 Task: Locate the nearest national forests to Portland, Oregon, and Salem, Oregon.
Action: Mouse moved to (113, 103)
Screenshot: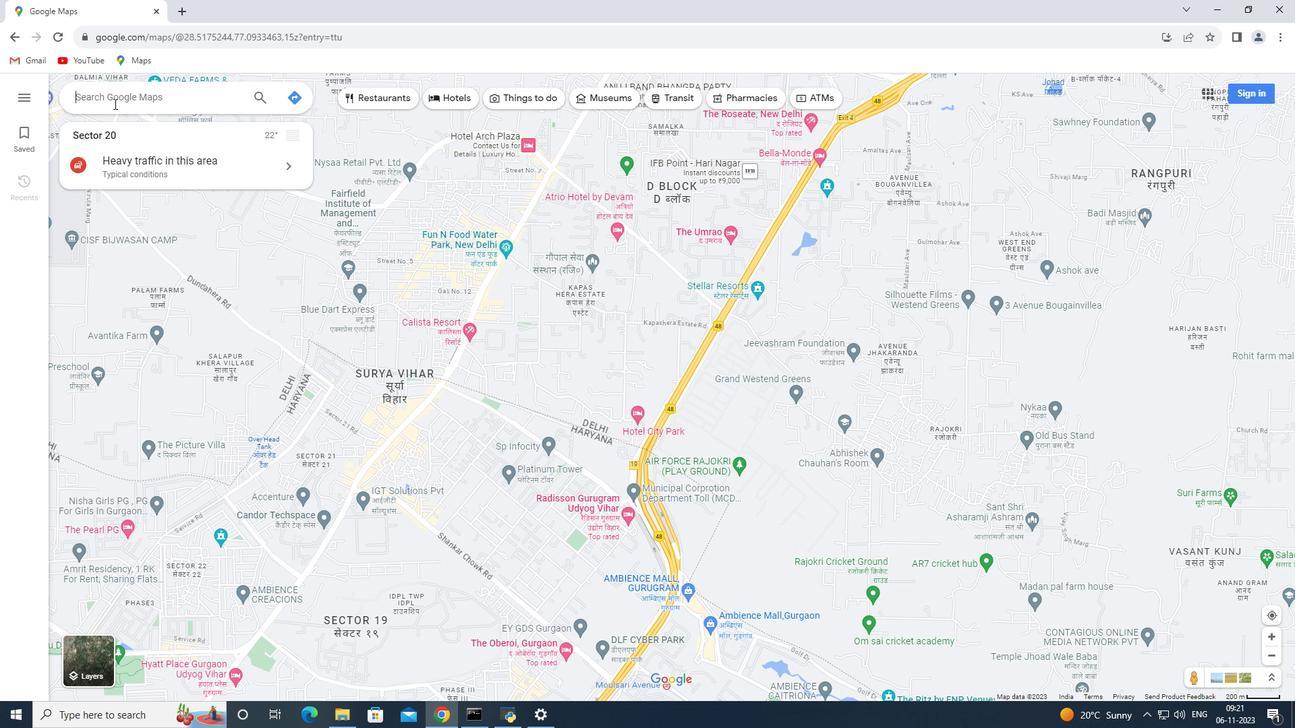 
Action: Mouse pressed left at (113, 103)
Screenshot: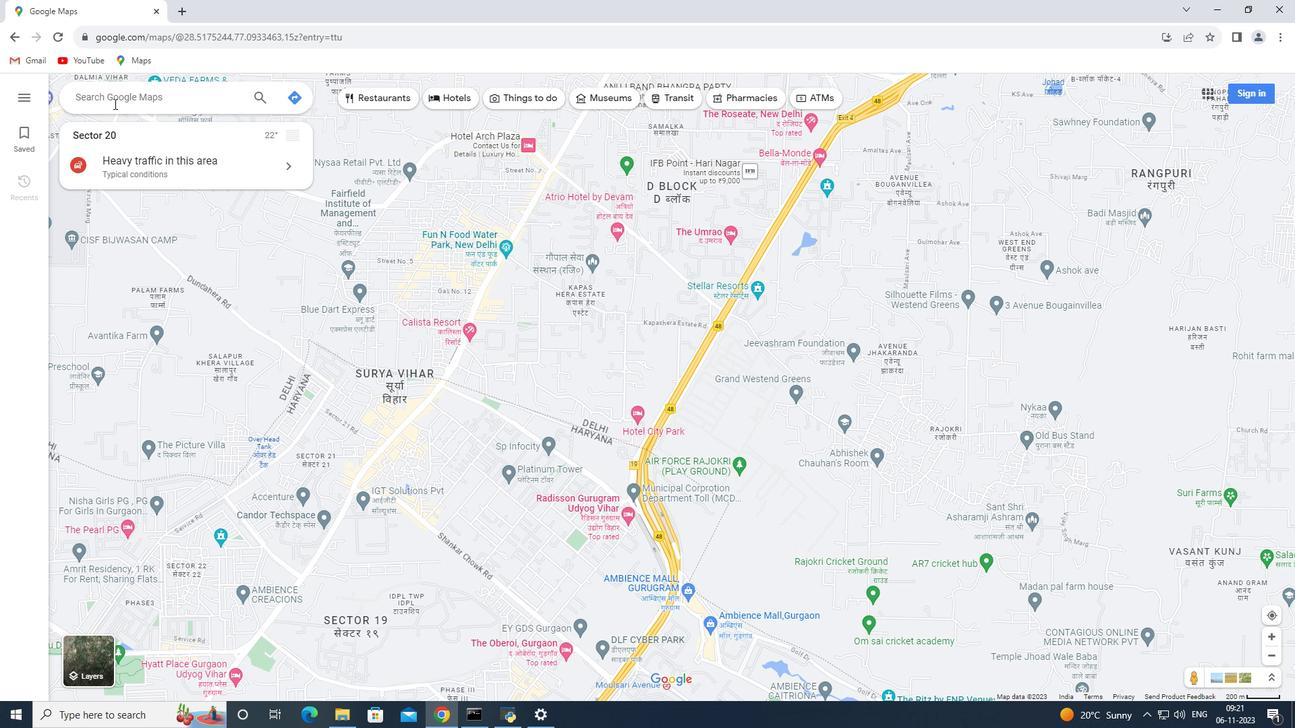 
Action: Mouse pressed left at (113, 103)
Screenshot: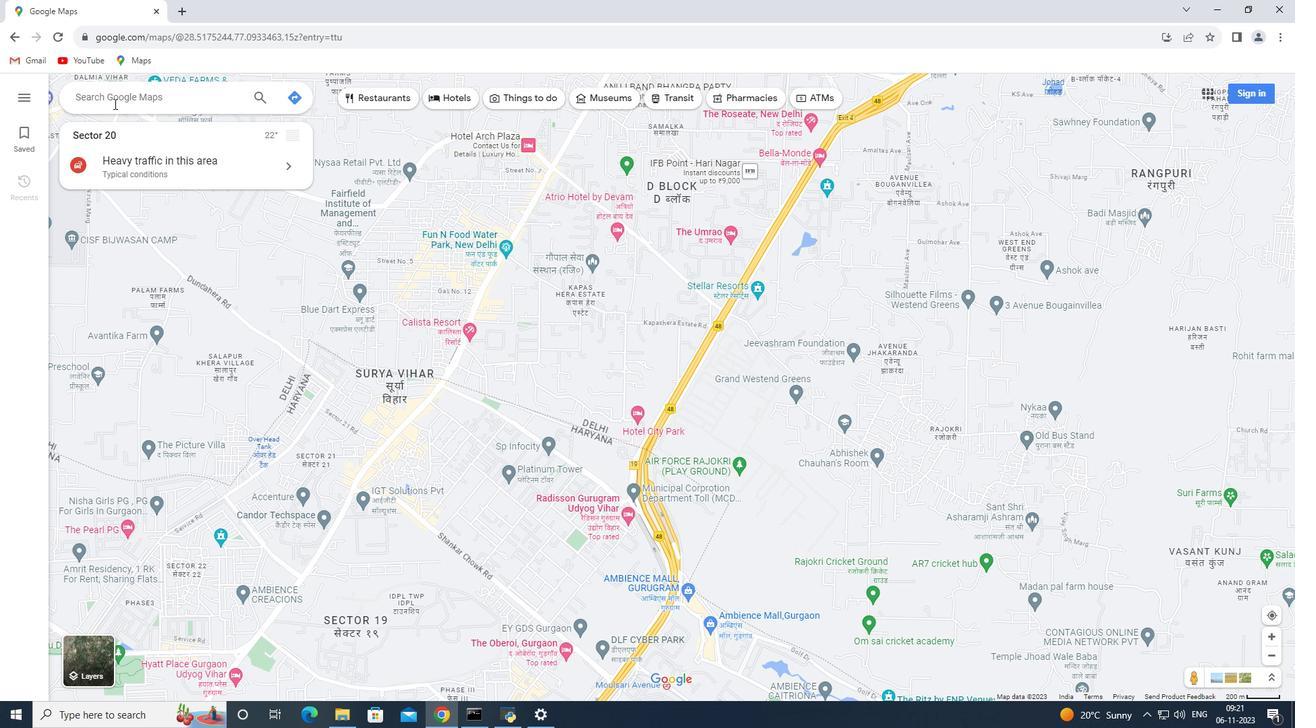 
Action: Key pressed <Key.shift_r>Portland,<Key.space><Key.shift_r>Oregon<Key.enter>
Screenshot: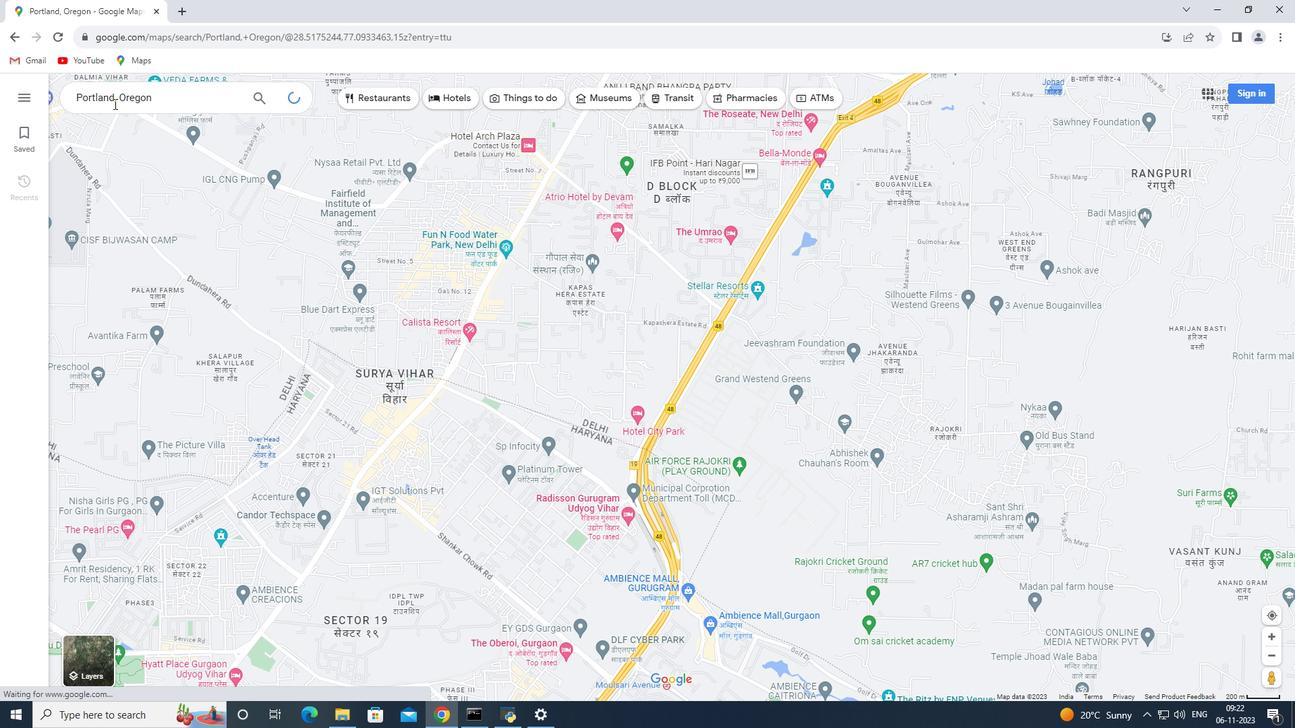 
Action: Mouse moved to (190, 327)
Screenshot: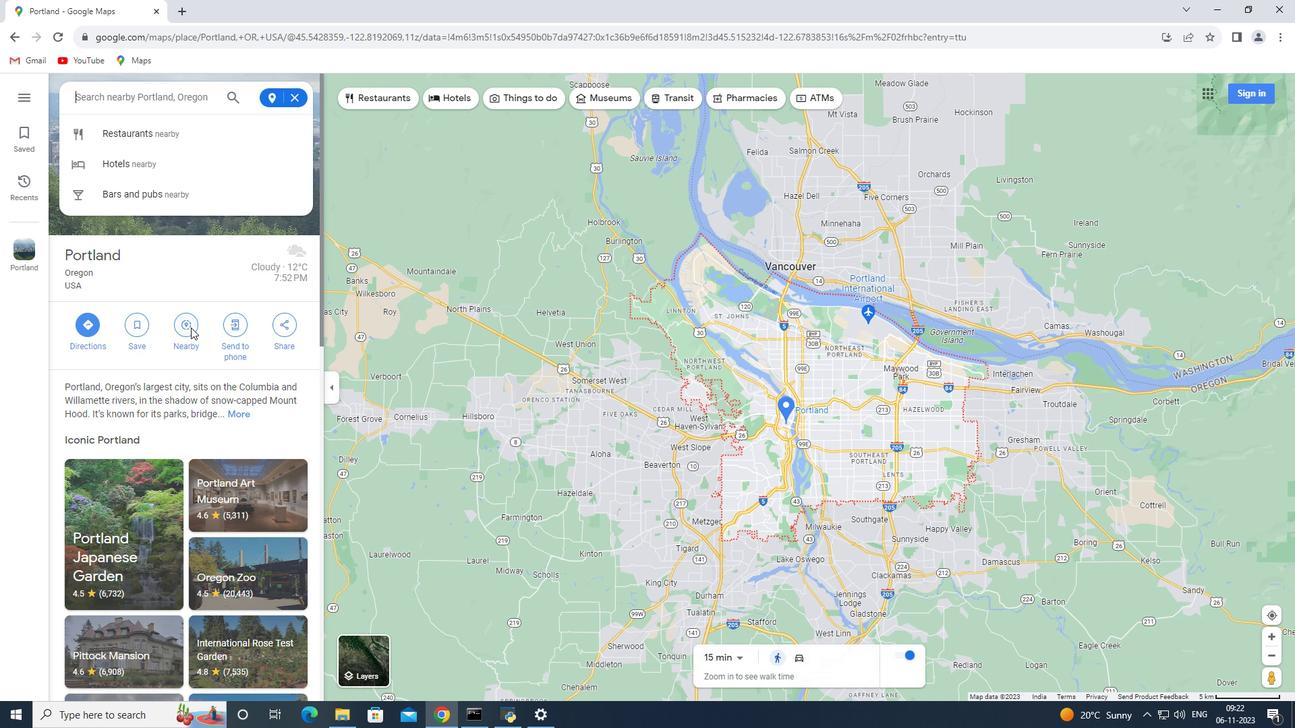 
Action: Mouse pressed left at (190, 327)
Screenshot: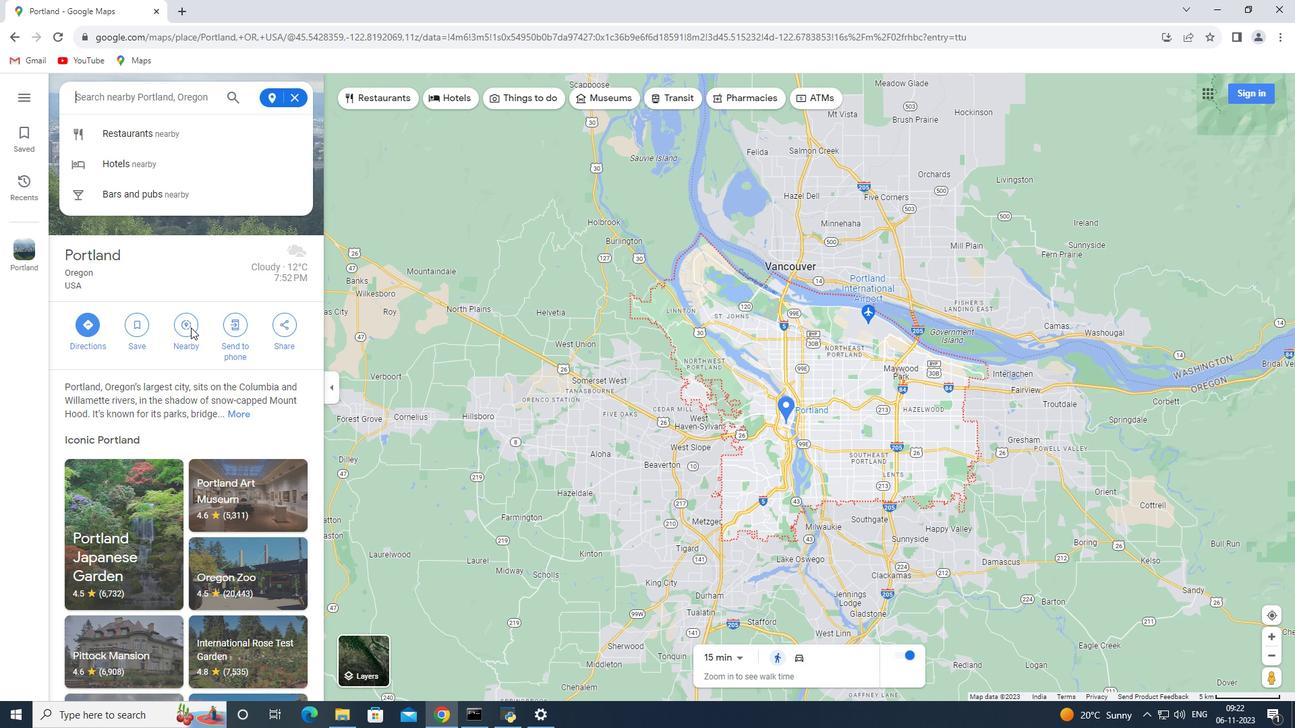 
Action: Key pressed national<Key.space>forests<Key.enter>
Screenshot: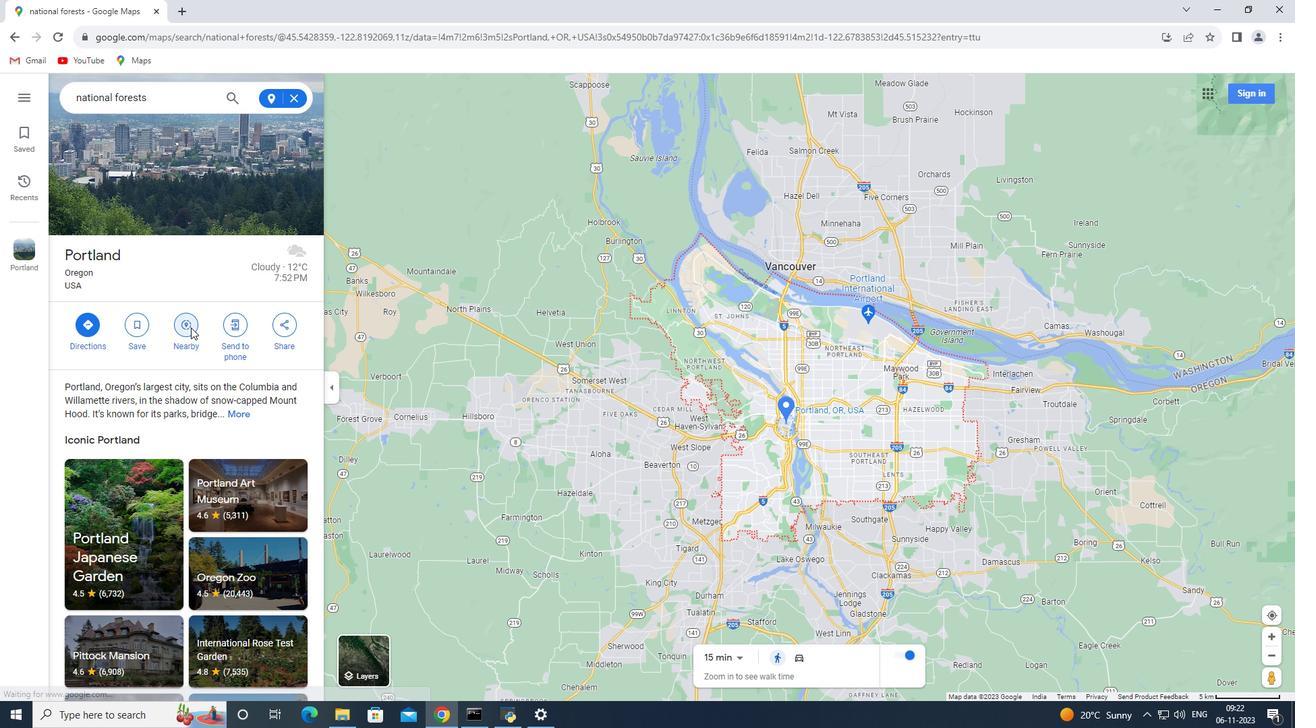 
Action: Mouse moved to (295, 93)
Screenshot: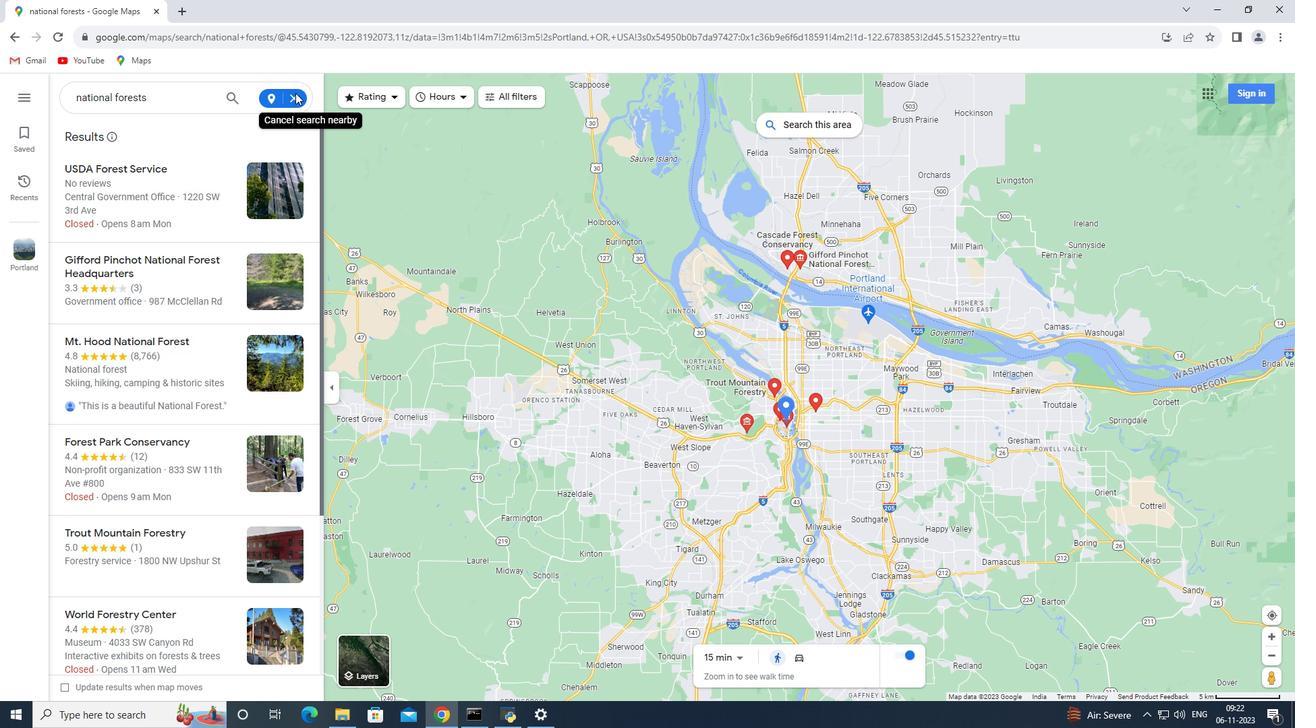 
Action: Mouse pressed left at (295, 93)
Screenshot: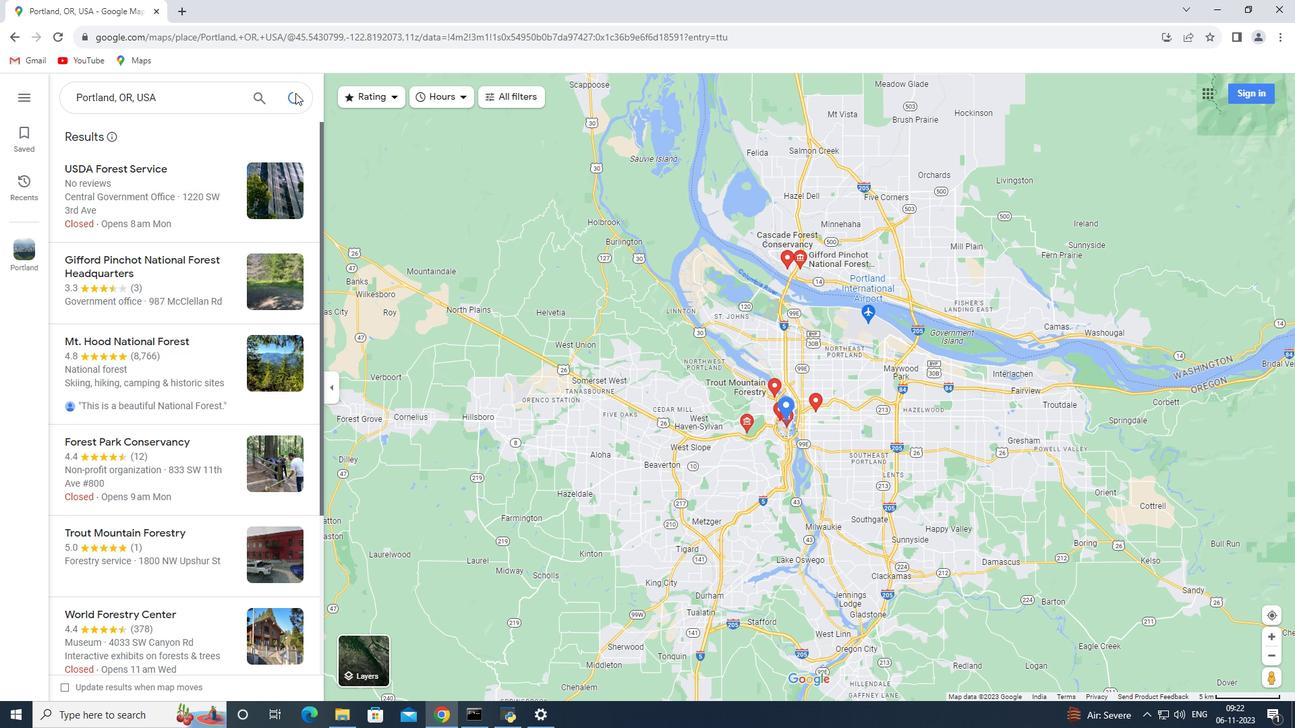 
Action: Mouse moved to (295, 92)
Screenshot: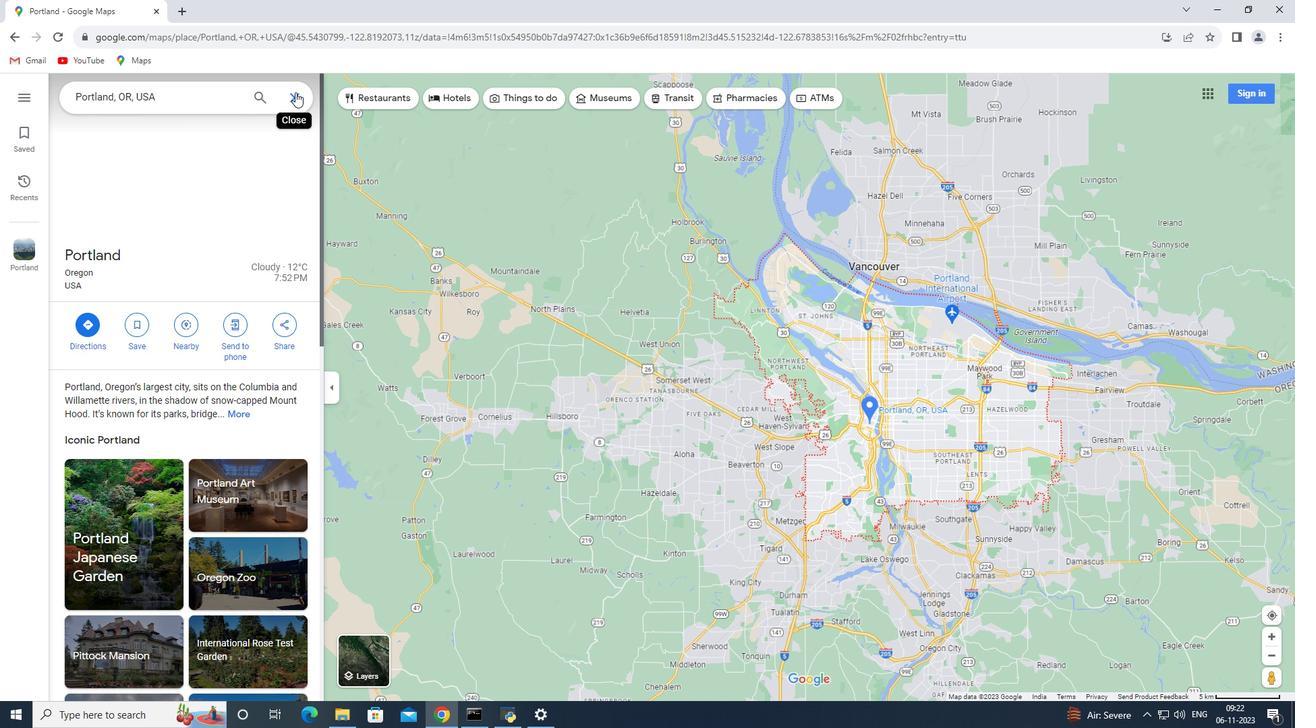 
Action: Mouse pressed left at (295, 92)
Screenshot: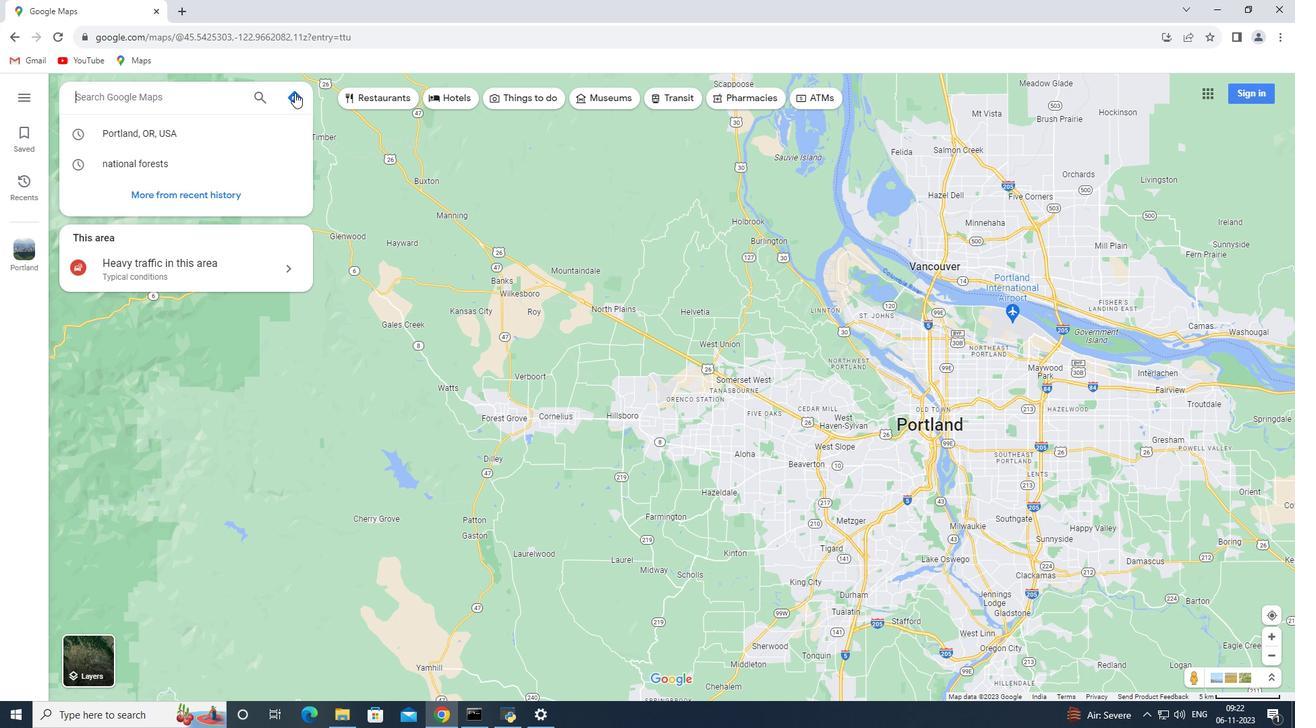 
Action: Mouse moved to (211, 87)
Screenshot: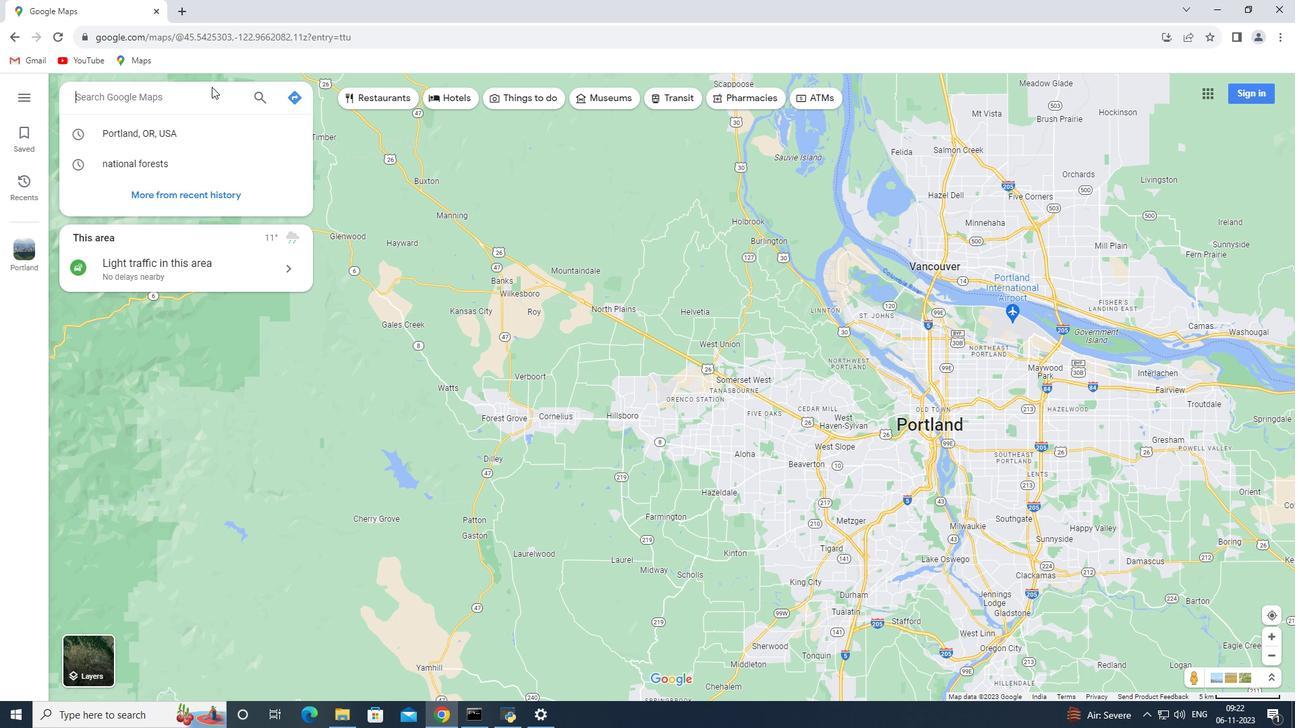
Action: Key pressed <Key.shift>Salem,<Key.space><Key.shift_r><Key.shift_r><Key.shift_r><Key.shift_r>Oregon<Key.enter>
Screenshot: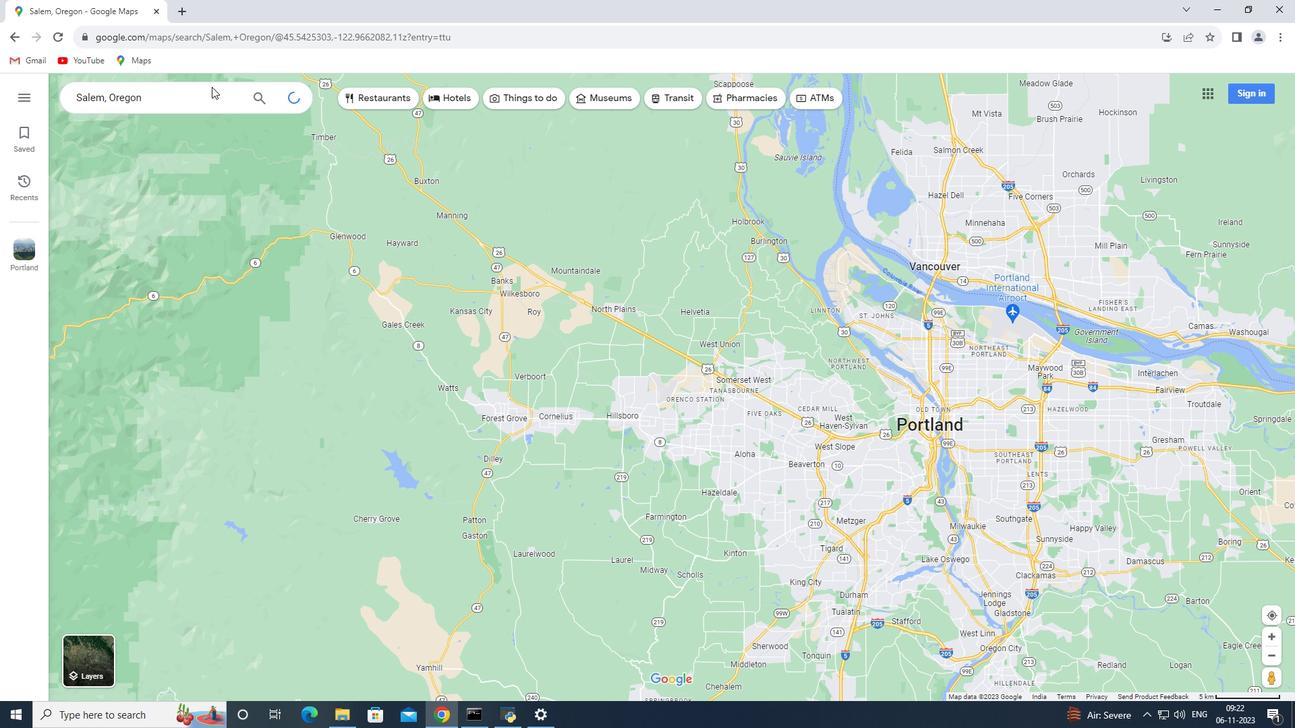 
Action: Mouse moved to (184, 320)
Screenshot: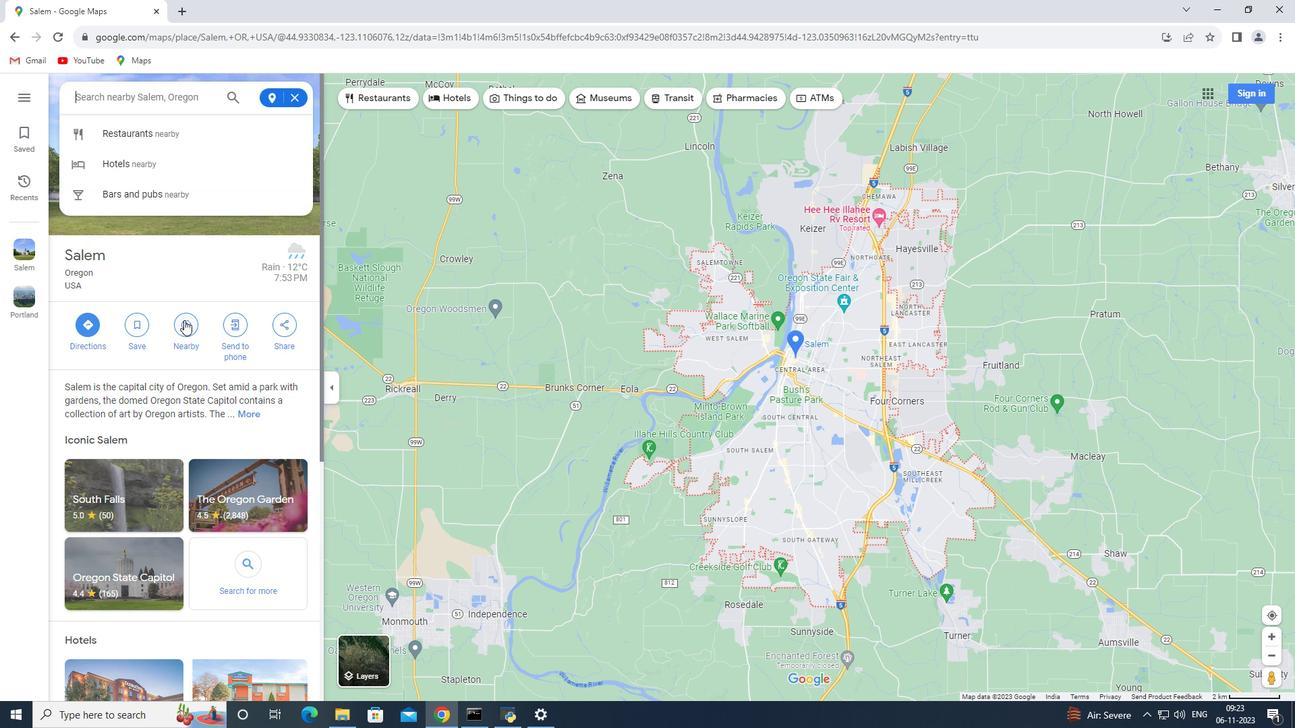 
Action: Mouse pressed left at (184, 320)
Screenshot: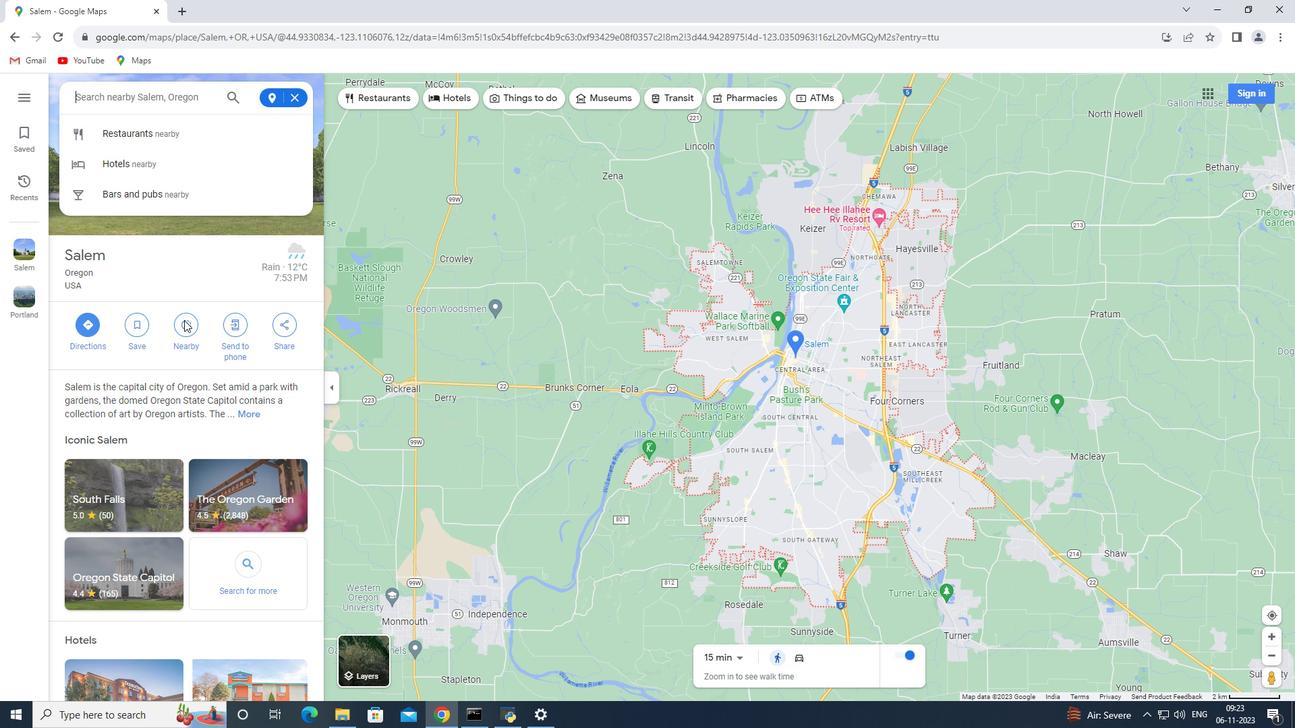 
Action: Key pressed national<Key.space>forests<Key.enter>
Screenshot: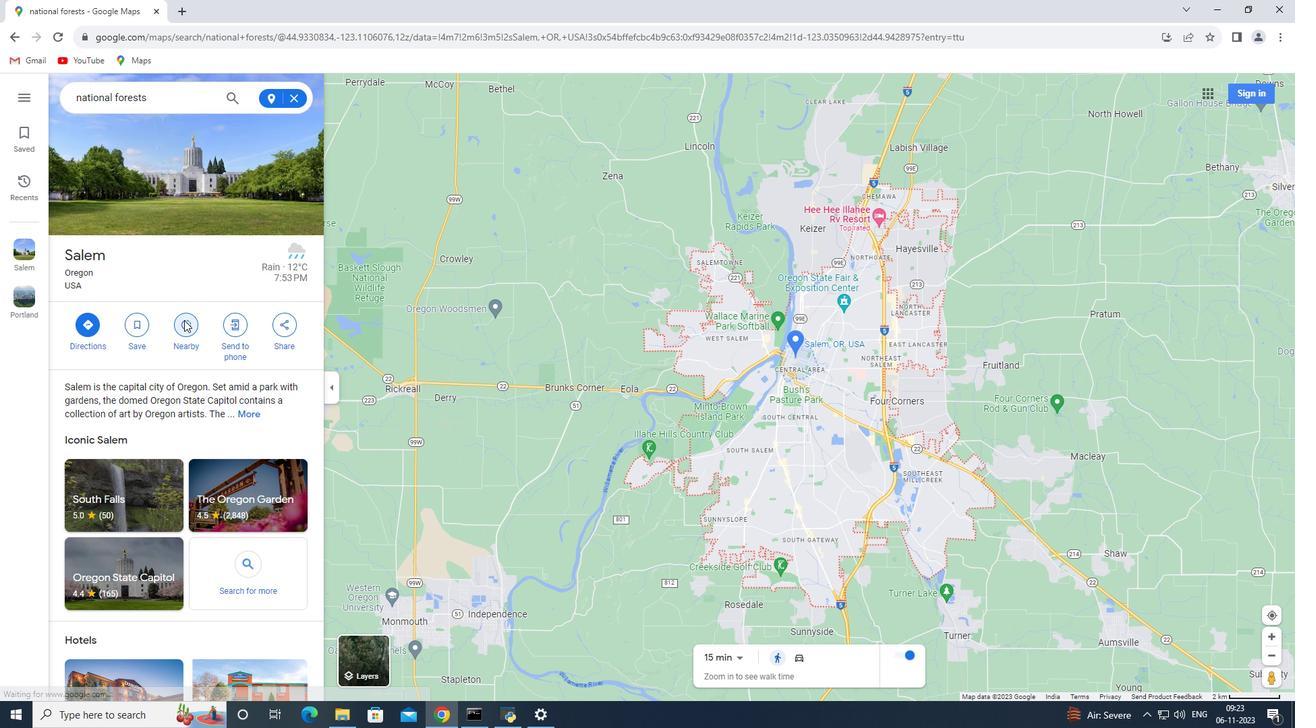 
